 Task: Add Sprouts Cage Free Large Brown Grade A Eggs to the cart.
Action: Mouse moved to (25, 96)
Screenshot: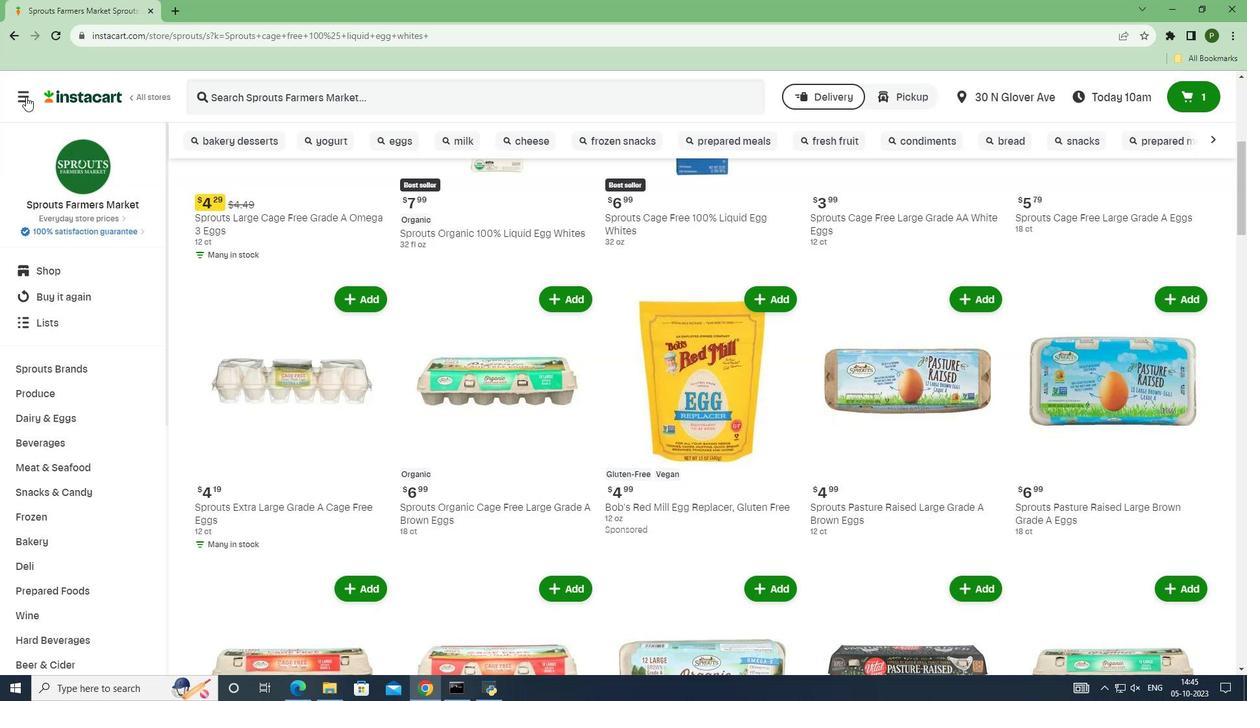 
Action: Mouse pressed left at (25, 96)
Screenshot: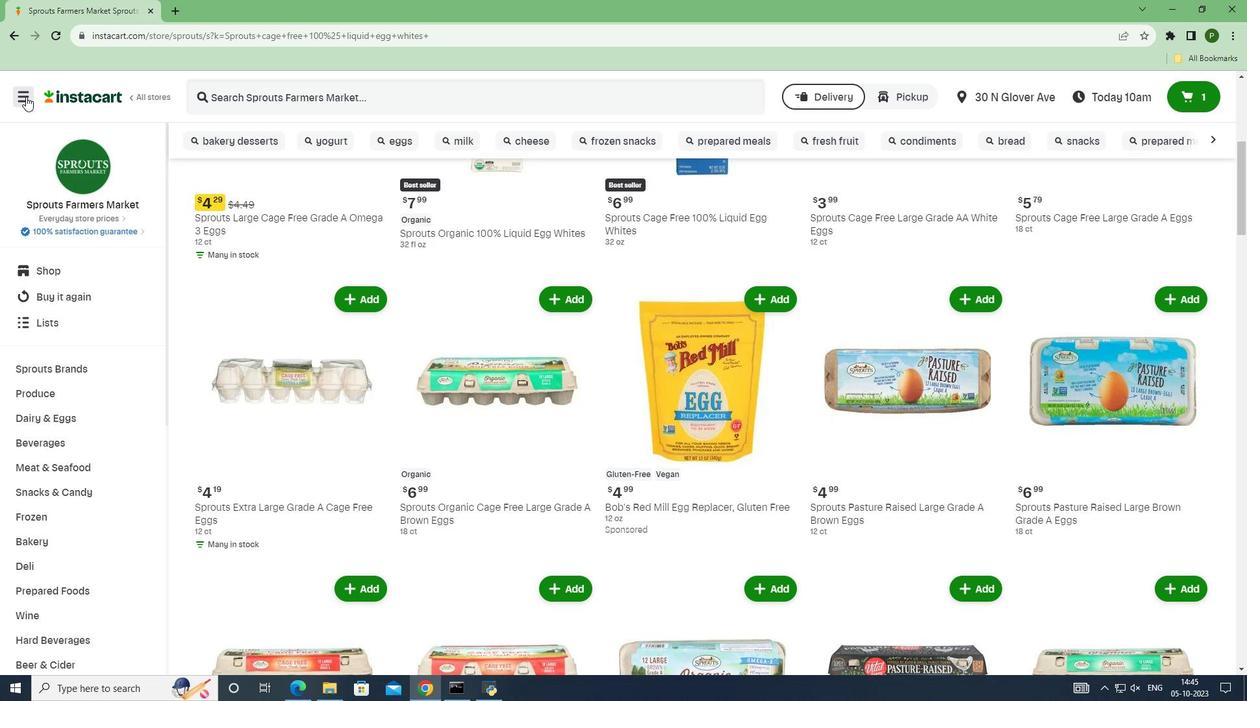 
Action: Mouse moved to (142, 350)
Screenshot: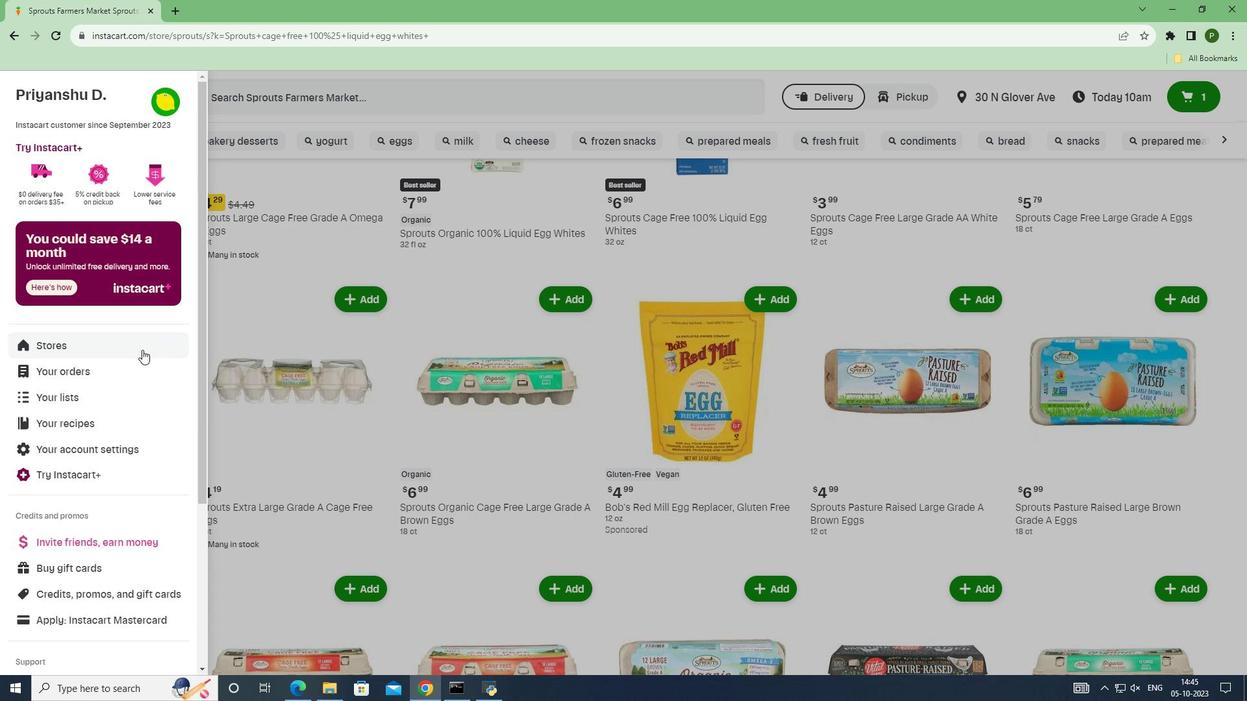 
Action: Mouse pressed left at (142, 350)
Screenshot: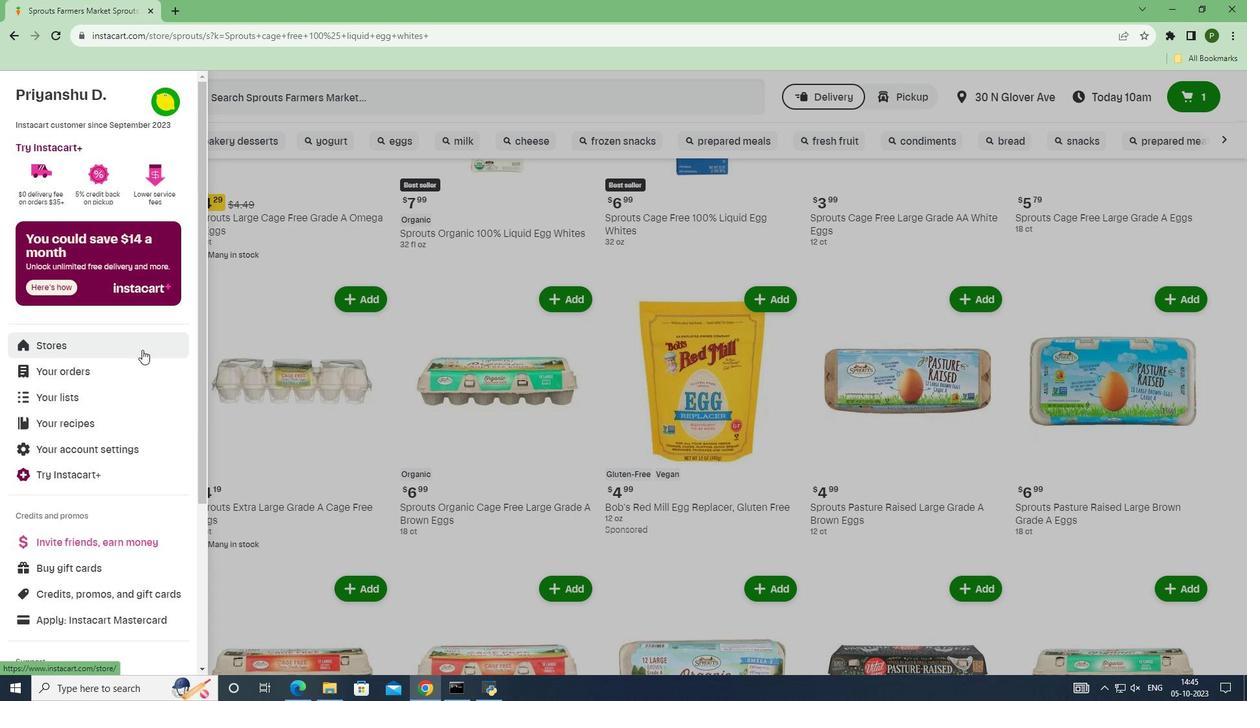 
Action: Mouse moved to (315, 152)
Screenshot: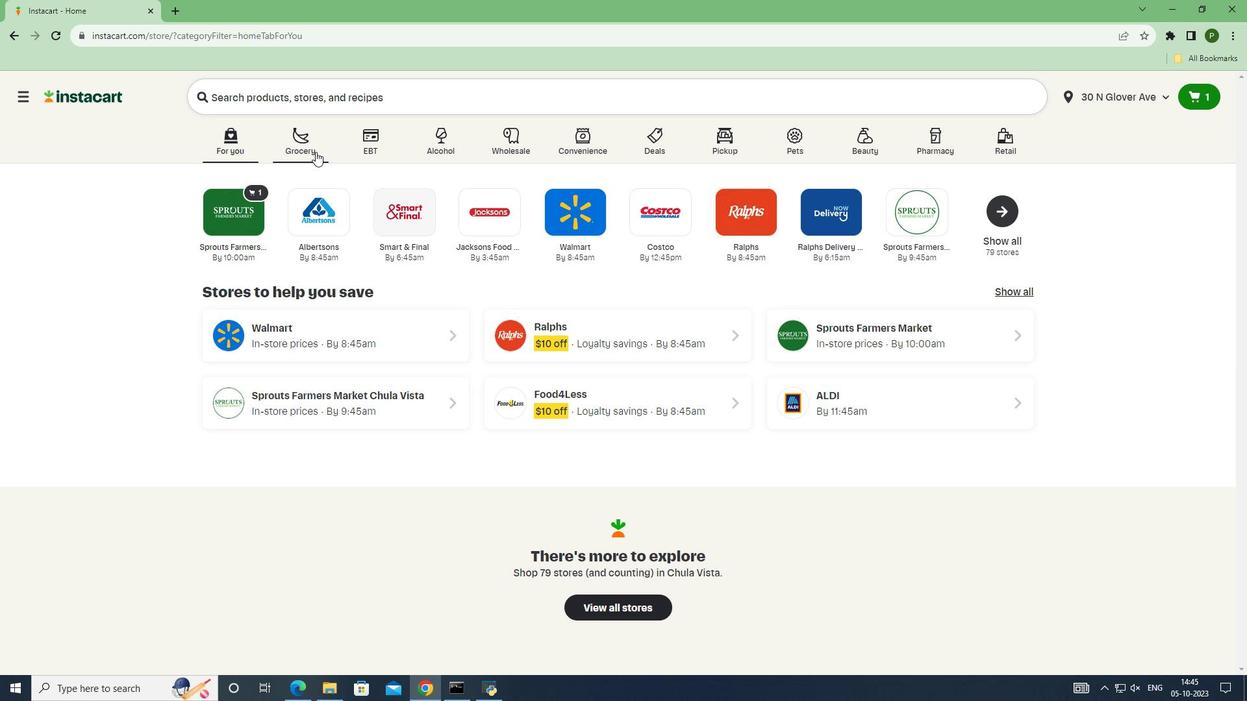 
Action: Mouse pressed left at (315, 152)
Screenshot: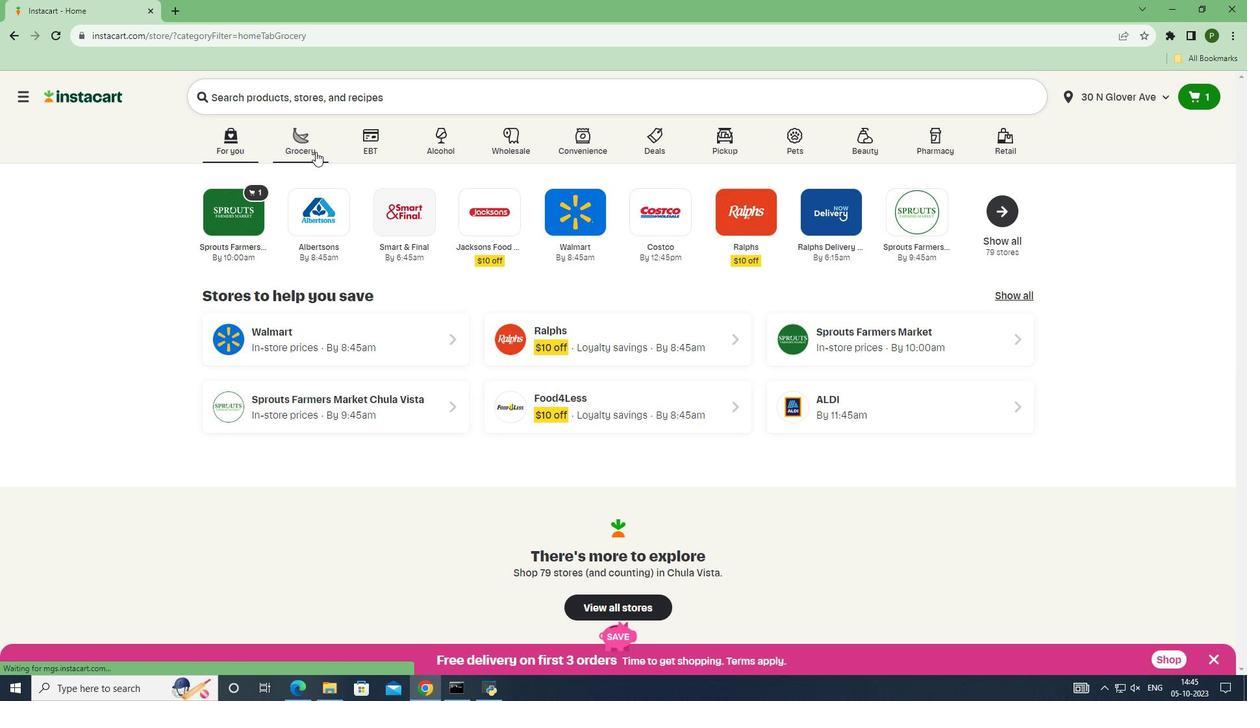 
Action: Mouse moved to (458, 248)
Screenshot: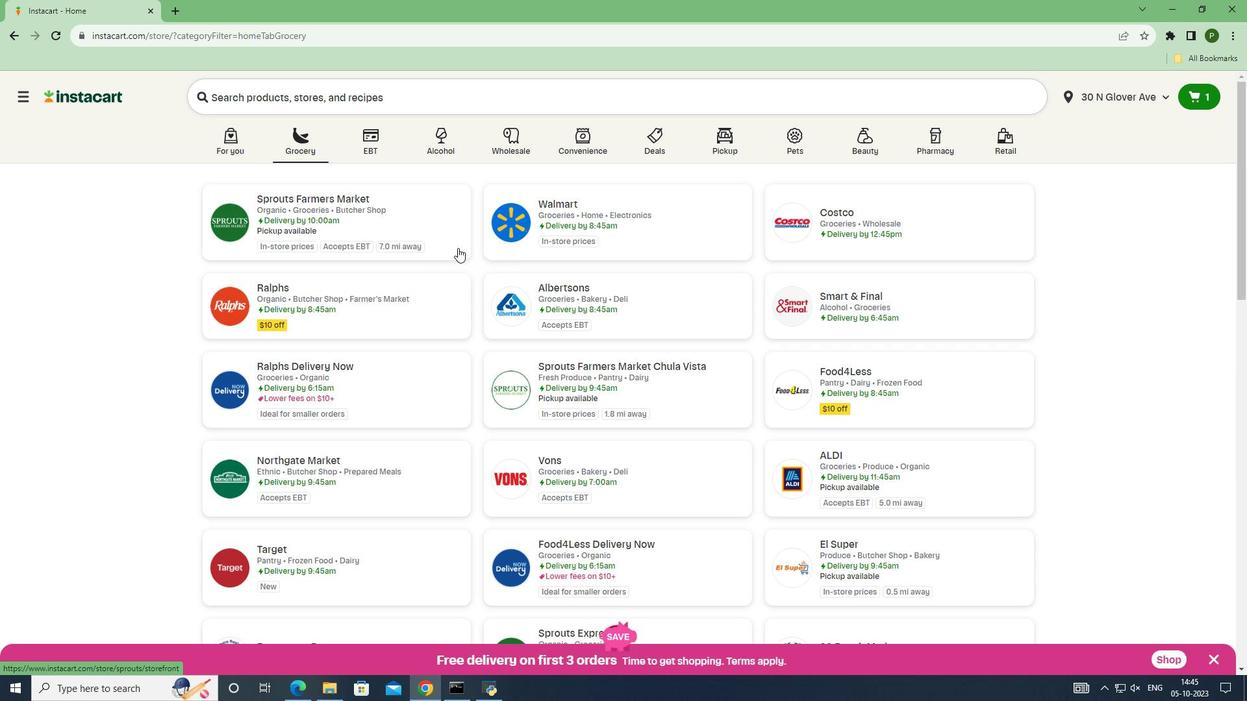 
Action: Mouse pressed left at (458, 248)
Screenshot: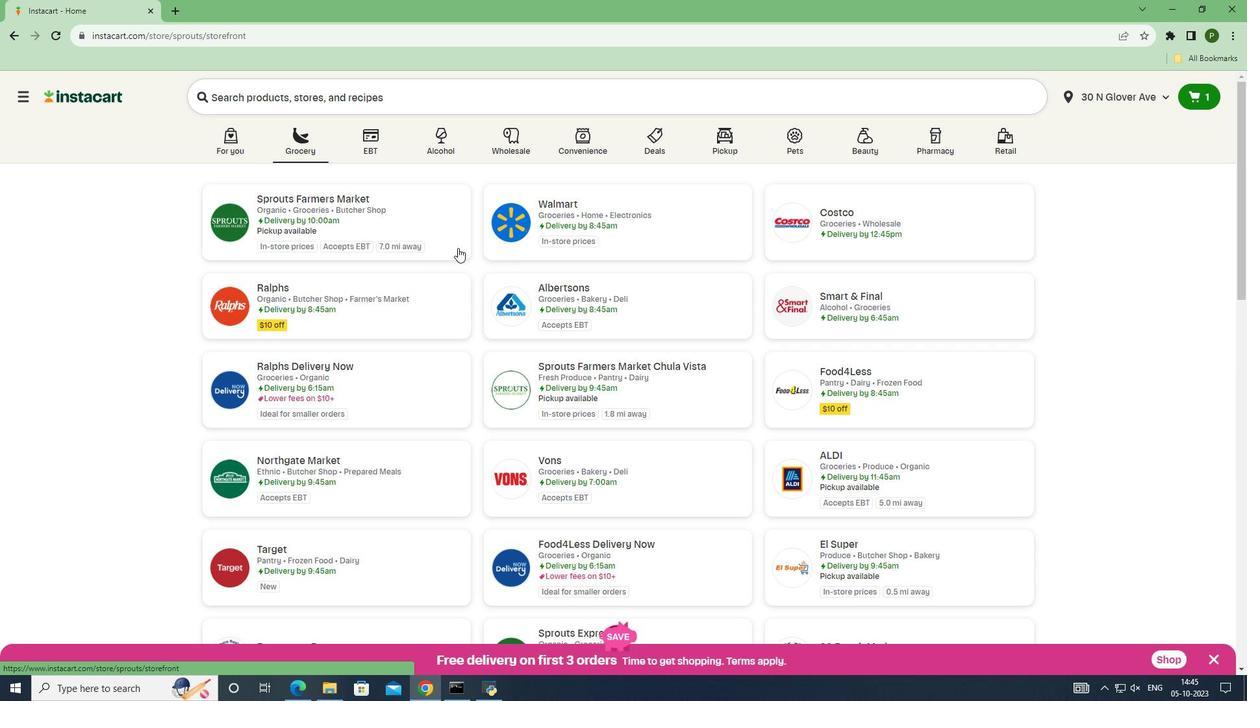 
Action: Mouse moved to (58, 378)
Screenshot: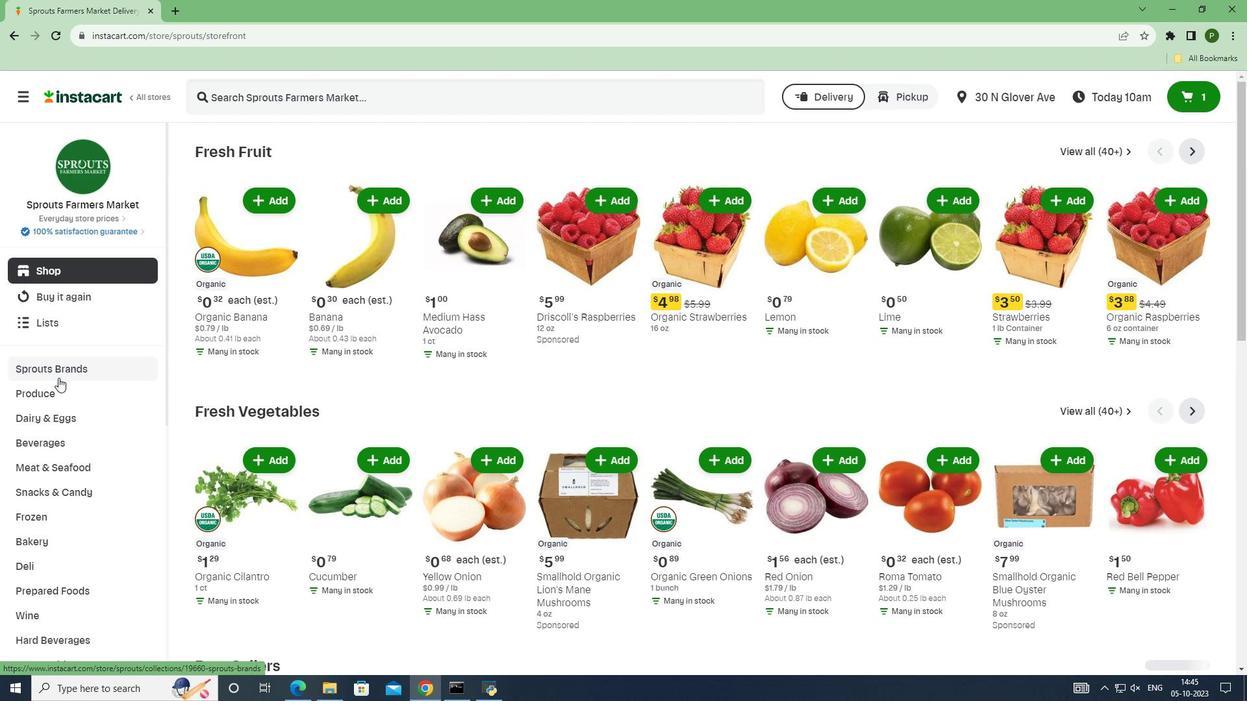 
Action: Mouse pressed left at (58, 378)
Screenshot: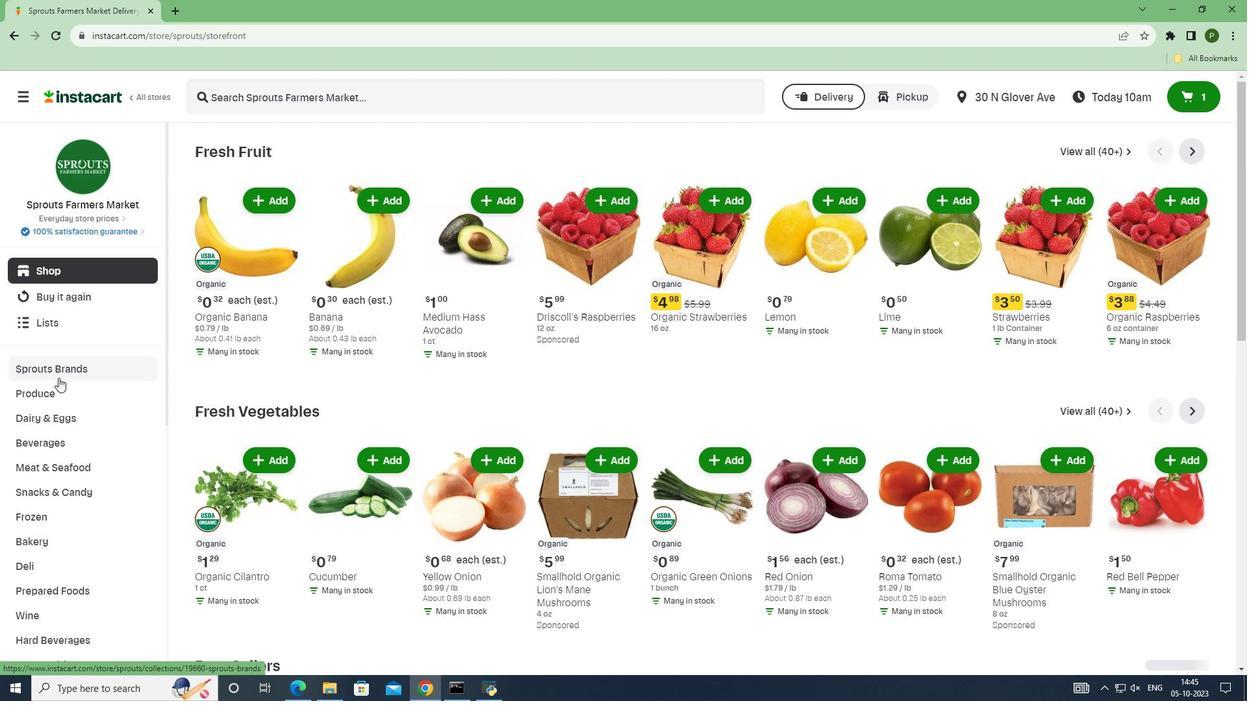 
Action: Mouse moved to (48, 492)
Screenshot: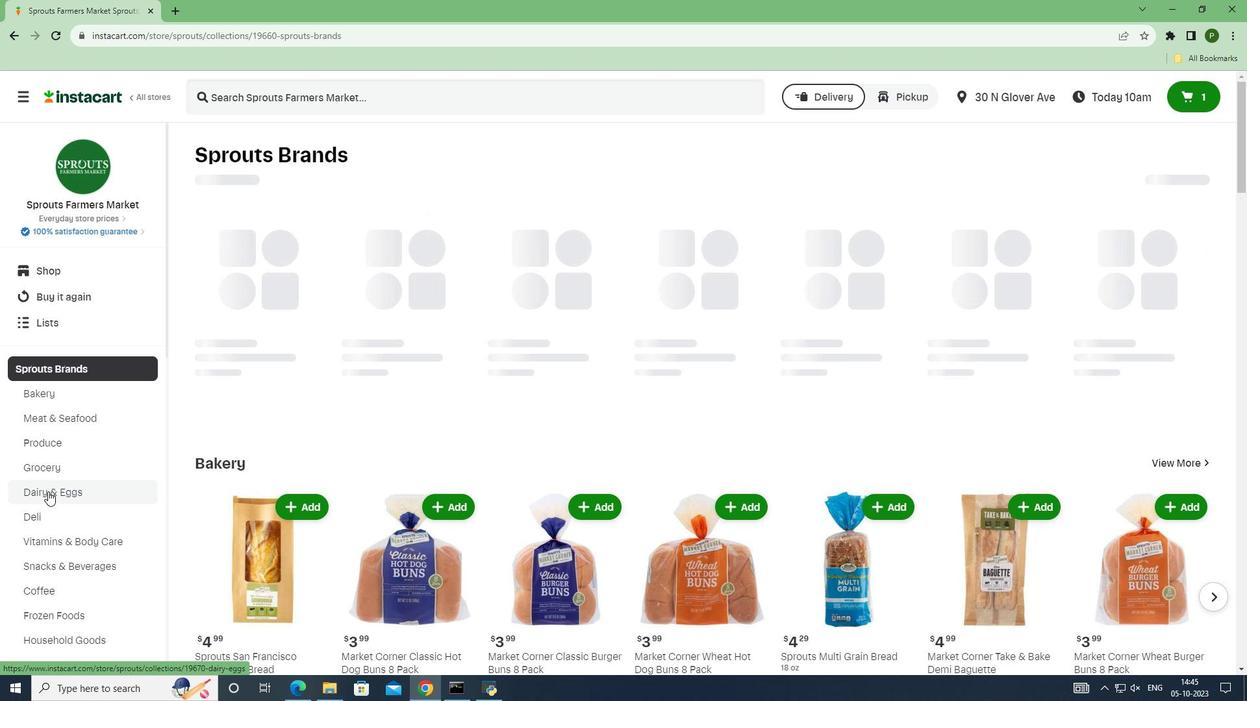 
Action: Mouse pressed left at (48, 492)
Screenshot: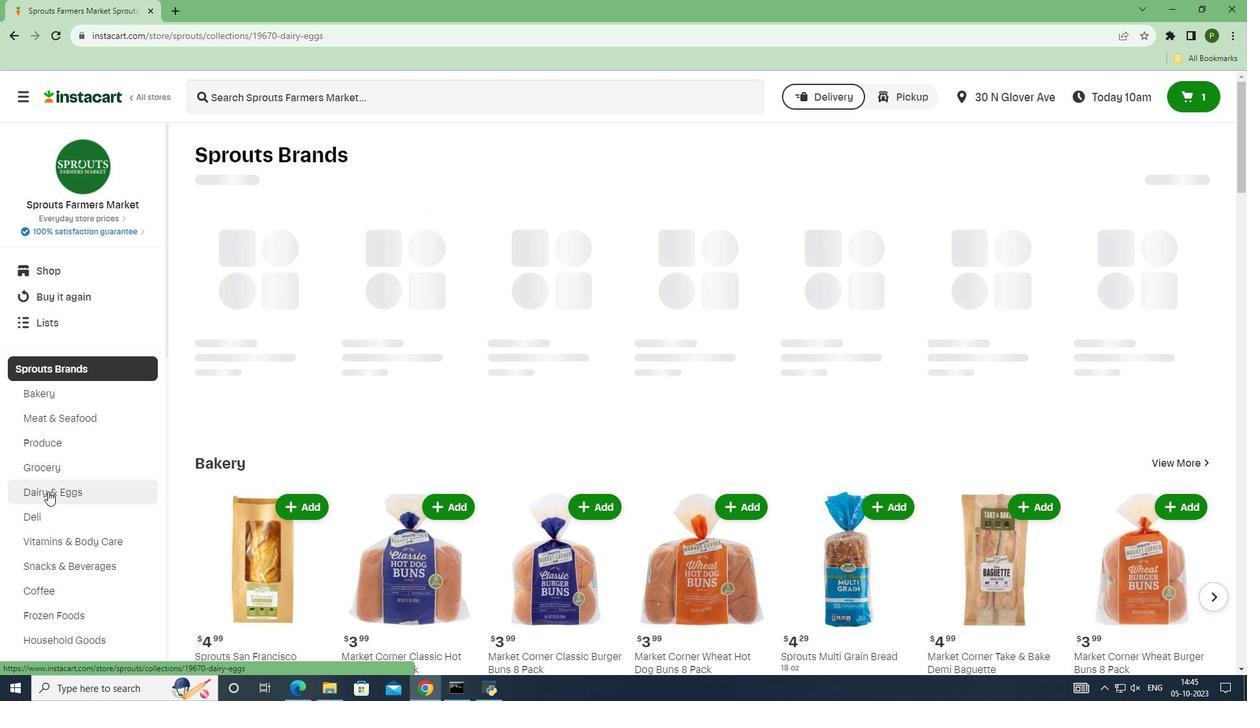 
Action: Mouse moved to (386, 101)
Screenshot: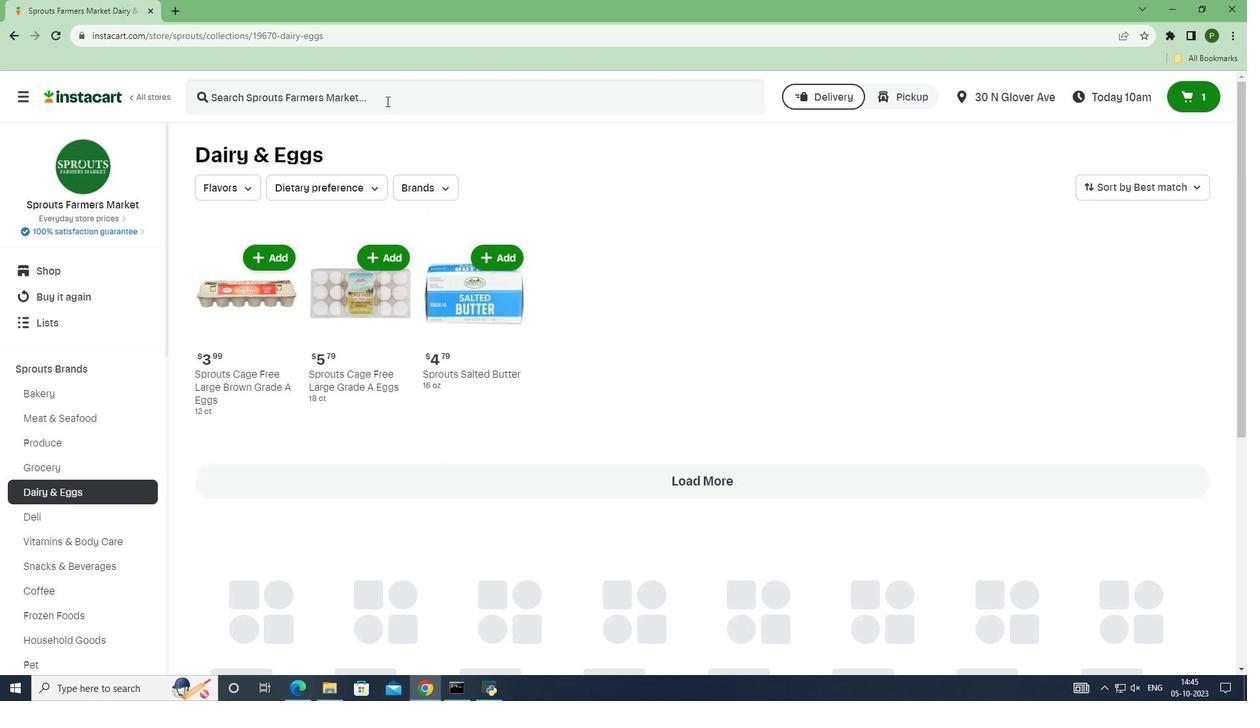 
Action: Mouse pressed left at (386, 101)
Screenshot: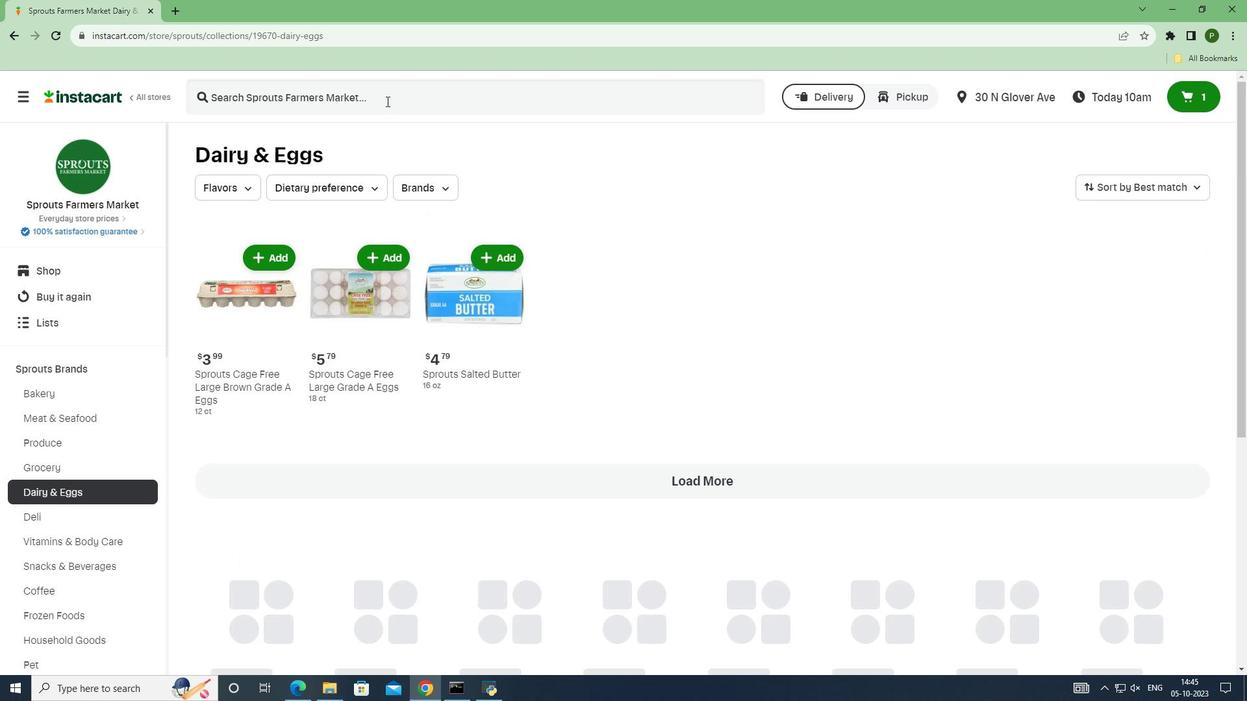 
Action: Key pressed <Key.caps_lock>S<Key.caps_lock>prouts<Key.space>cage<Key.space>free<Key.space>large<Key.space>brown<Key.space>grade<Key.space><Key.caps_lock>A<Key.space><Key.caps_lock>e<Key.caps_lock>G<Key.backspace><Key.caps_lock>gg<Key.enter>
Screenshot: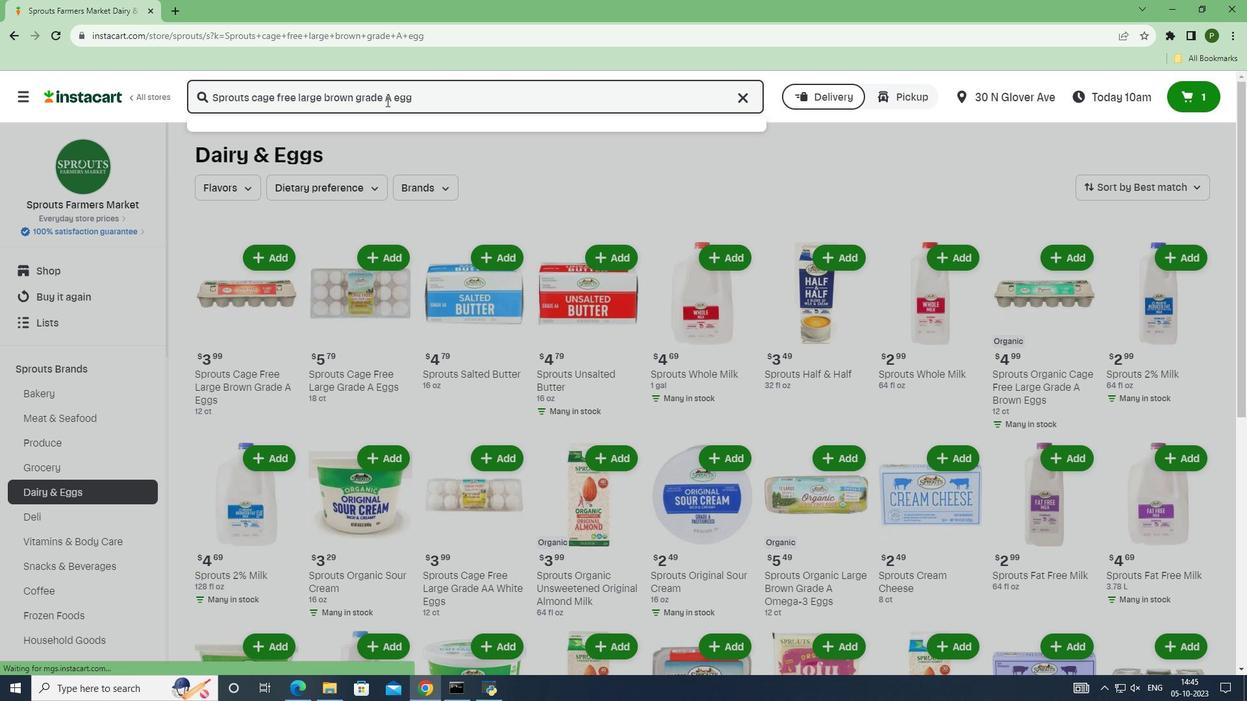 
Action: Mouse moved to (339, 219)
Screenshot: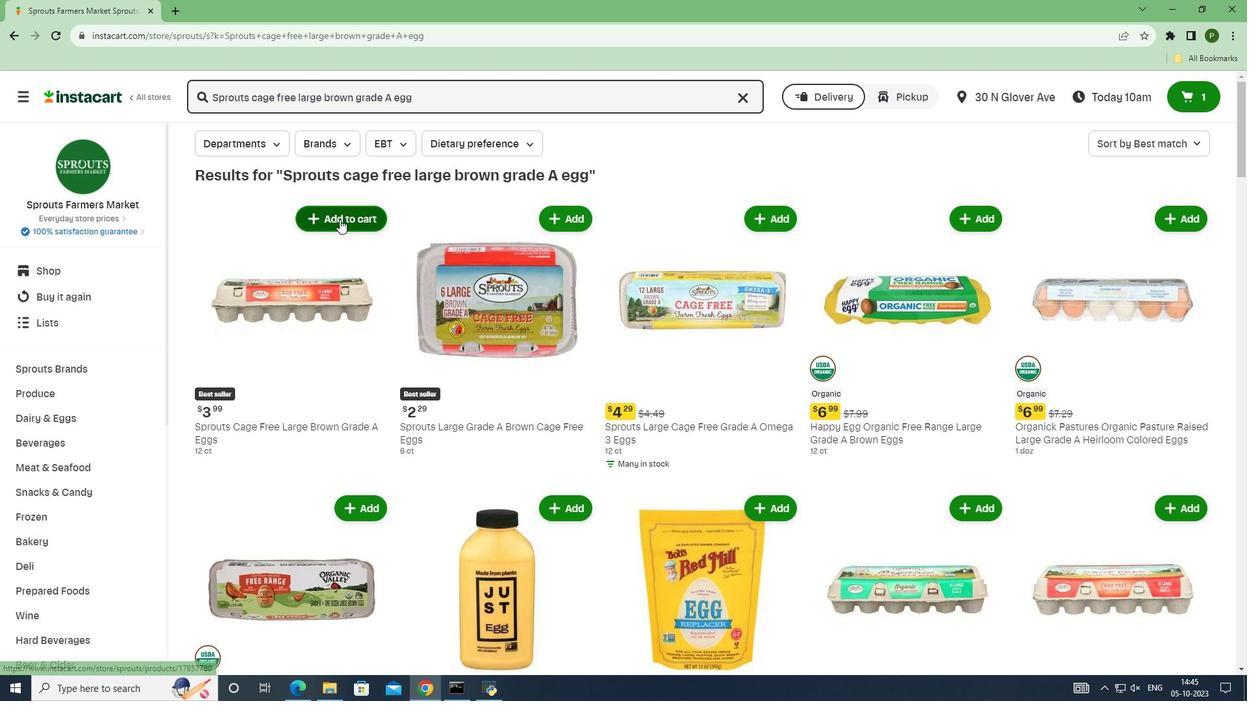 
Action: Mouse pressed left at (339, 219)
Screenshot: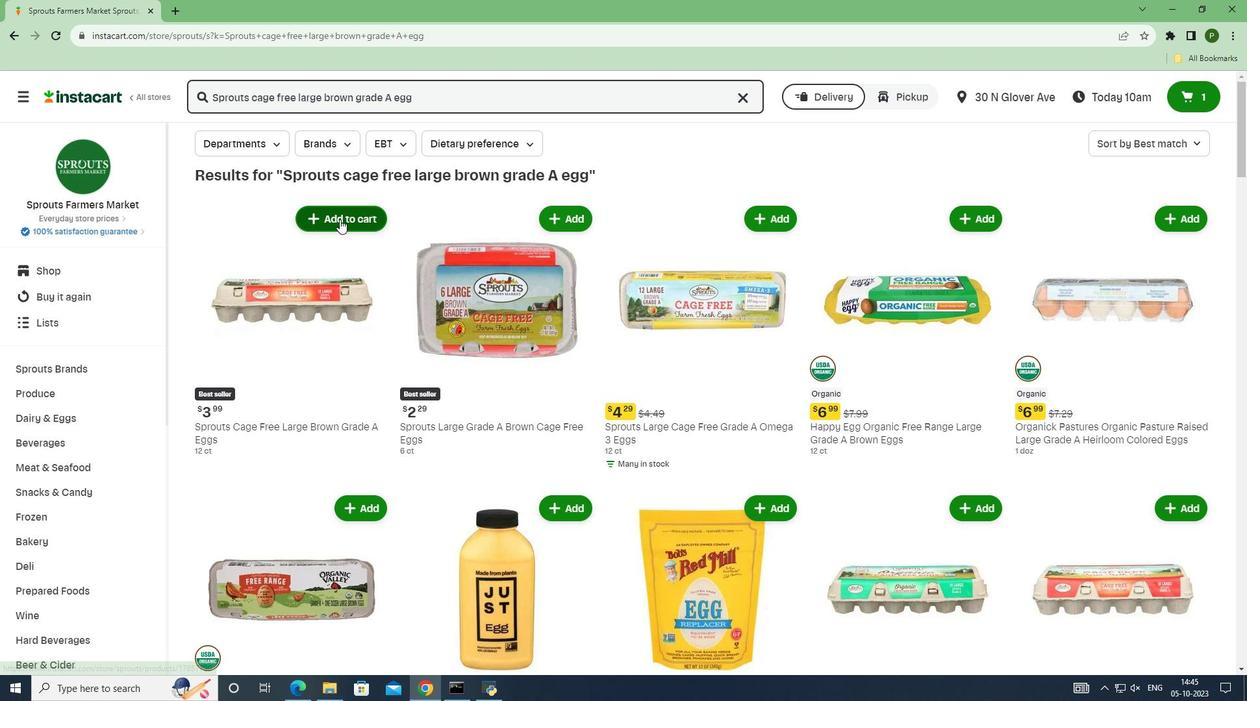 
